 Task: Remove the 'Outlook Beta' custom group from the Home (Mail) tab in Outlook.
Action: Mouse moved to (38, 21)
Screenshot: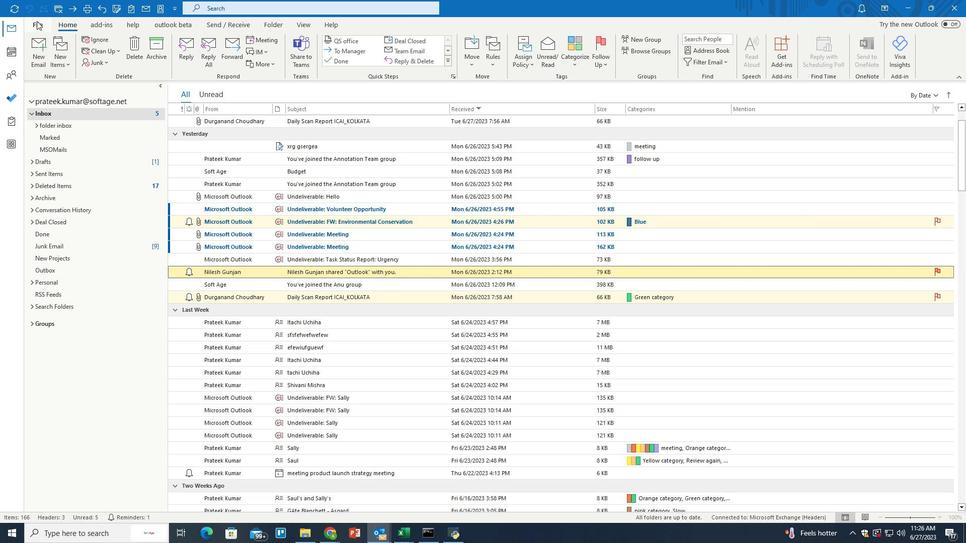 
Action: Mouse pressed left at (38, 21)
Screenshot: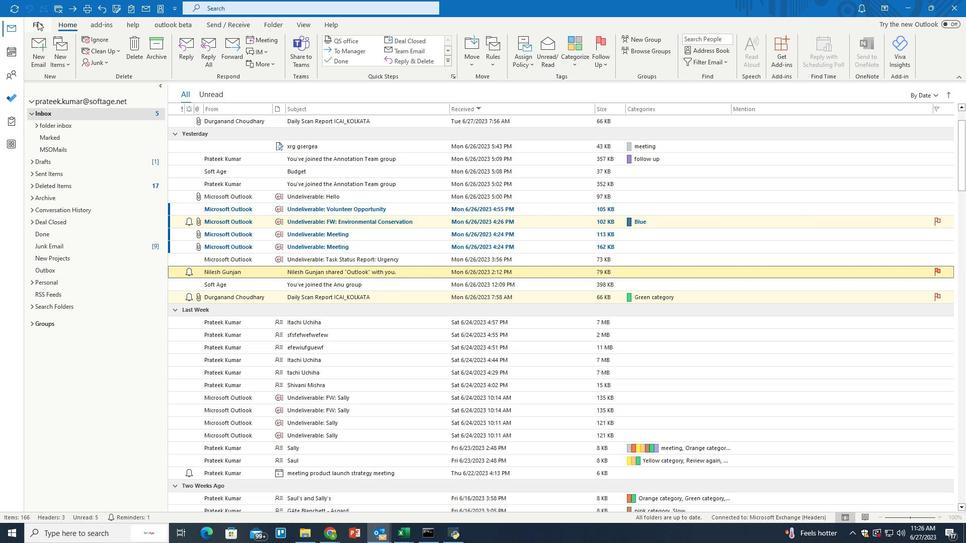 
Action: Mouse moved to (27, 482)
Screenshot: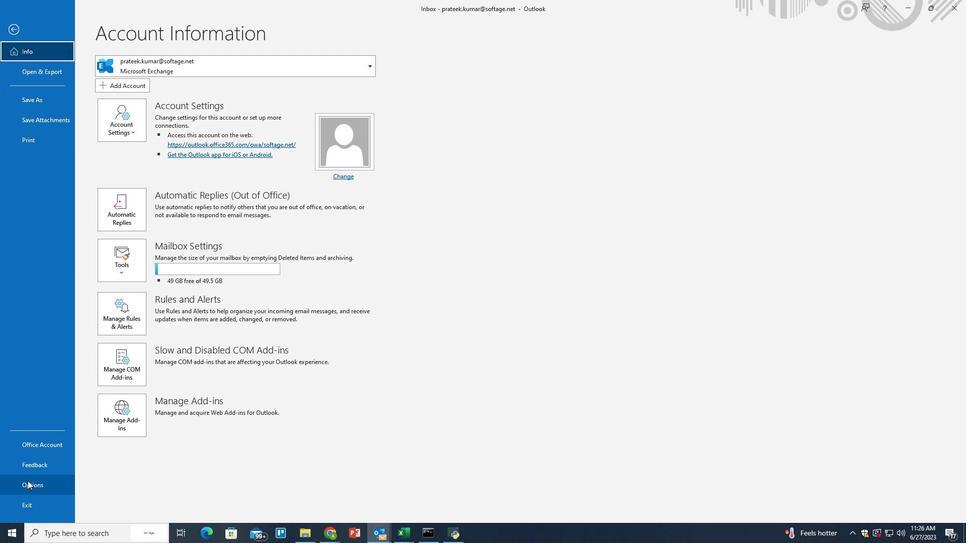 
Action: Mouse pressed left at (27, 482)
Screenshot: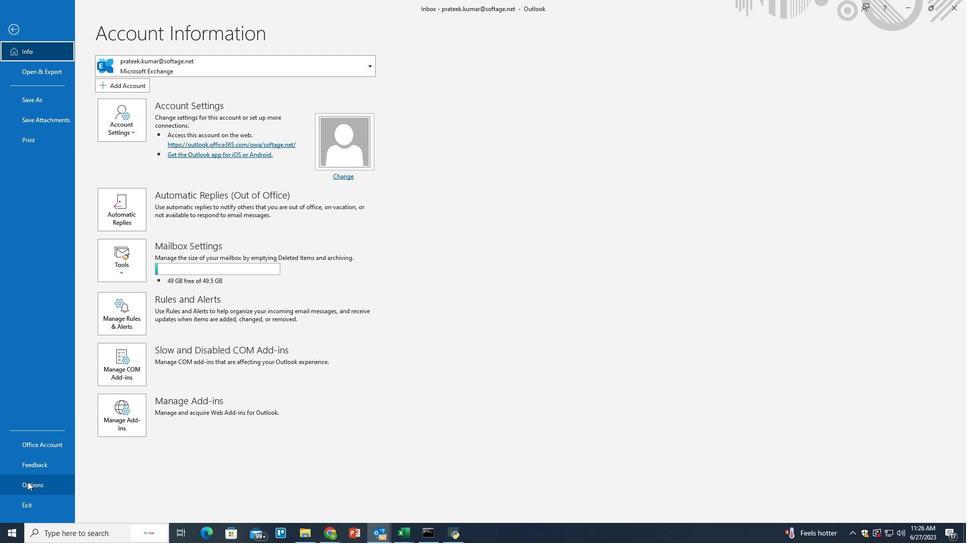 
Action: Mouse moved to (296, 258)
Screenshot: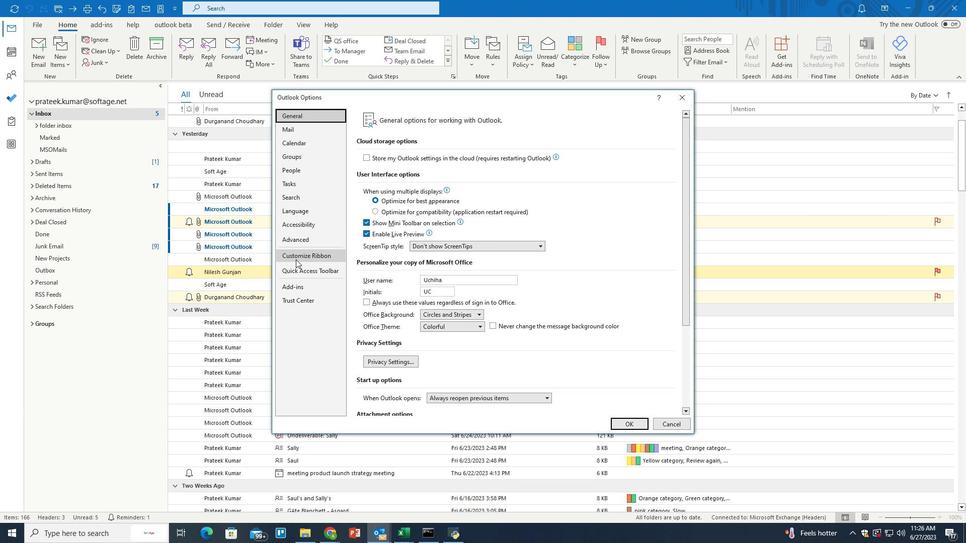 
Action: Mouse pressed left at (296, 258)
Screenshot: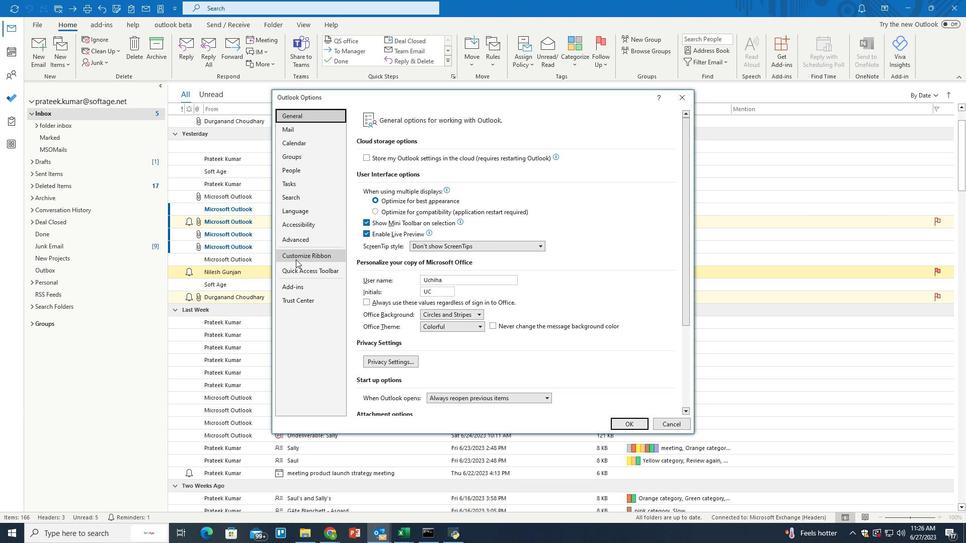 
Action: Mouse moved to (598, 268)
Screenshot: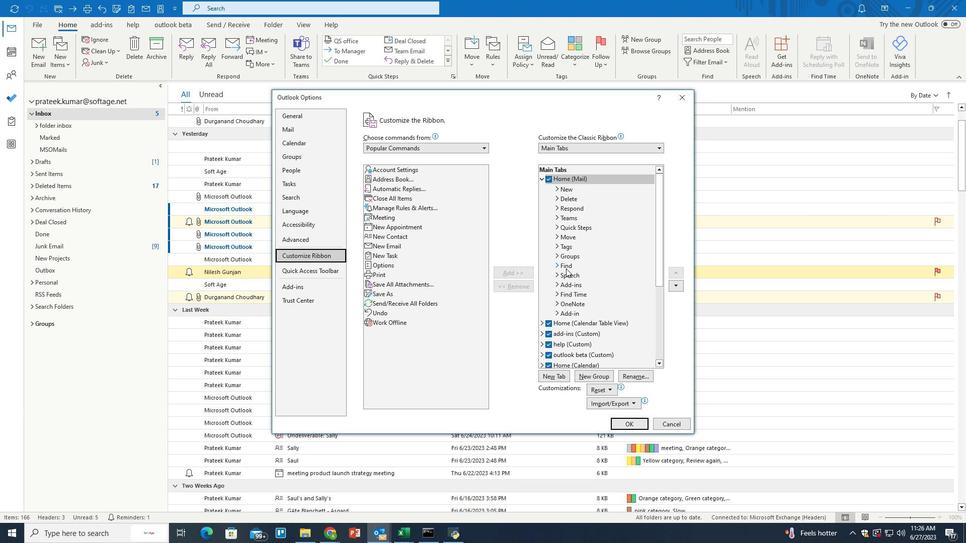 
Action: Mouse scrolled (598, 268) with delta (0, 0)
Screenshot: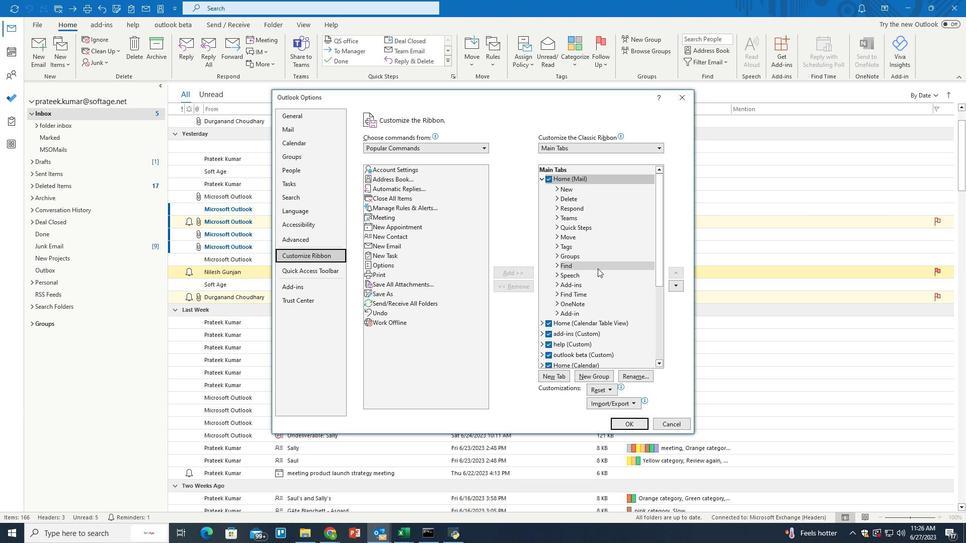 
Action: Mouse moved to (577, 307)
Screenshot: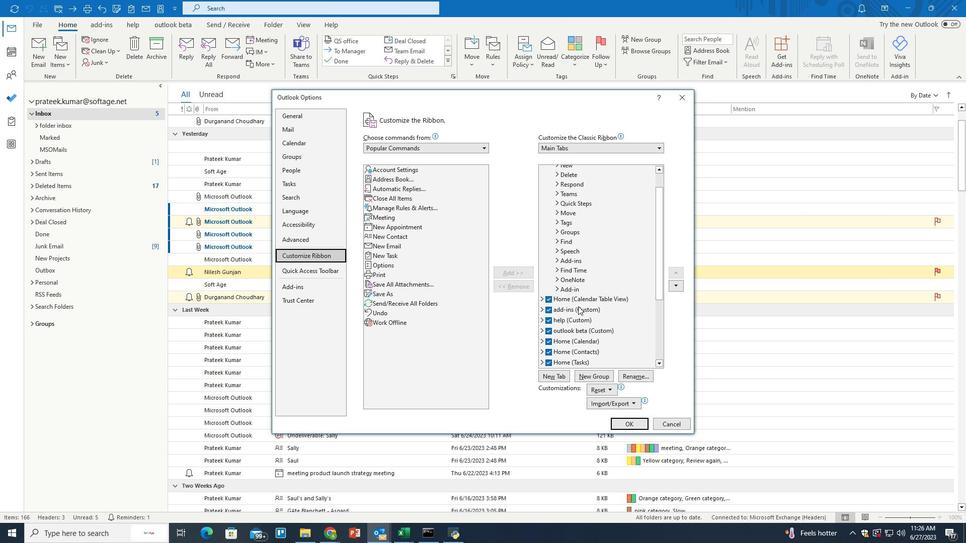 
Action: Mouse pressed left at (577, 307)
Screenshot: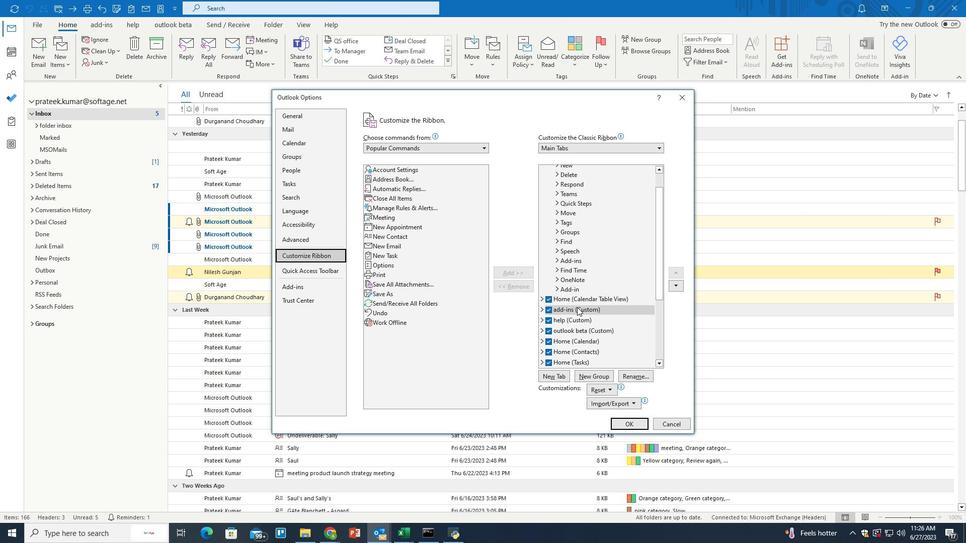 
Action: Mouse moved to (521, 287)
Screenshot: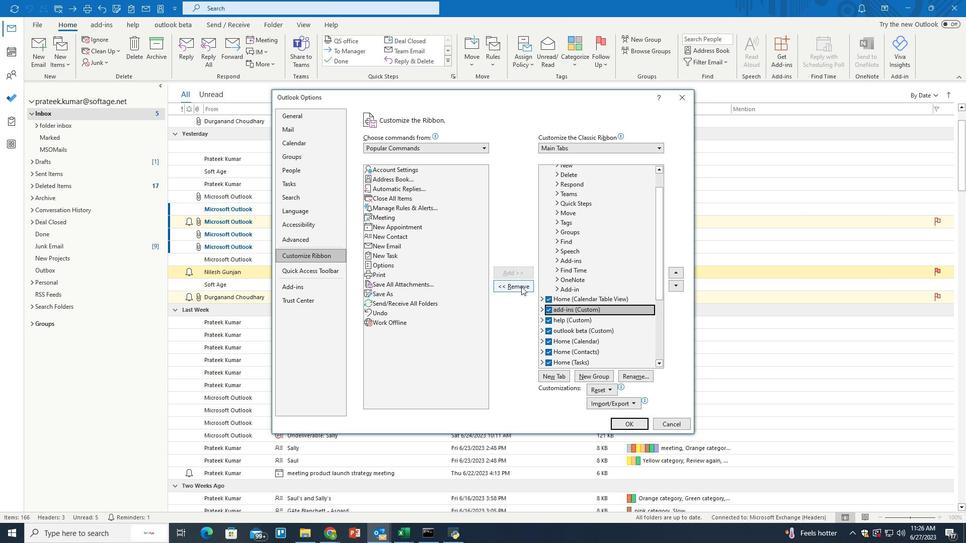 
Action: Mouse pressed left at (521, 287)
Screenshot: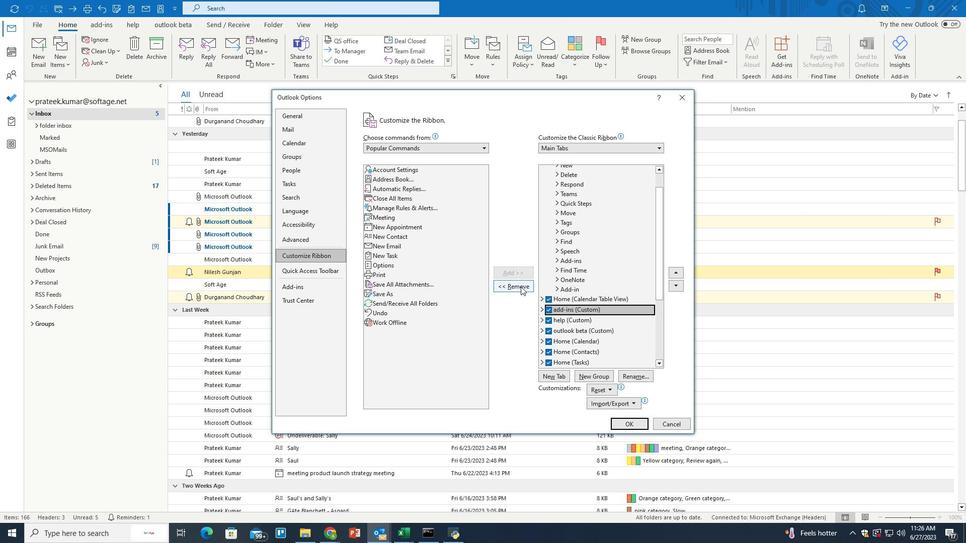 
Action: Mouse moved to (561, 309)
Screenshot: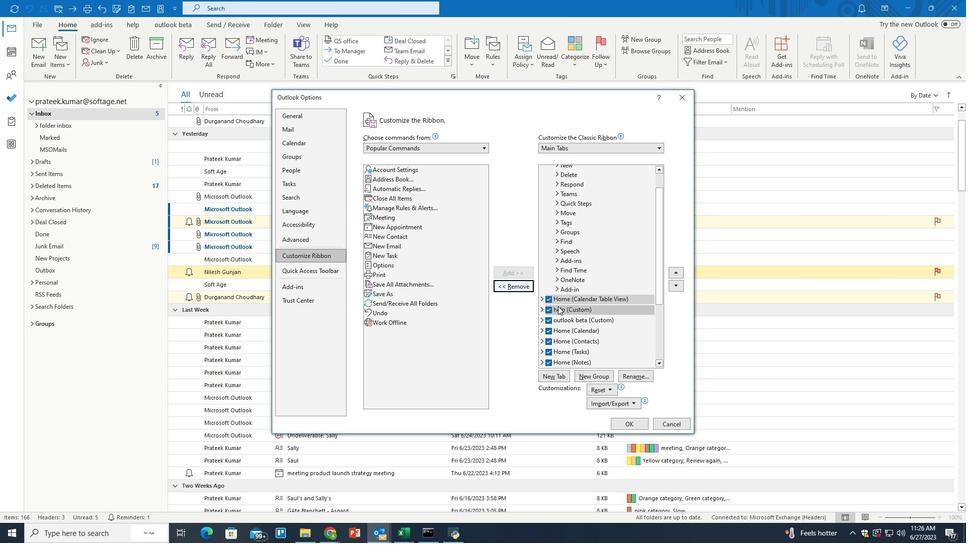 
Action: Mouse pressed left at (561, 309)
Screenshot: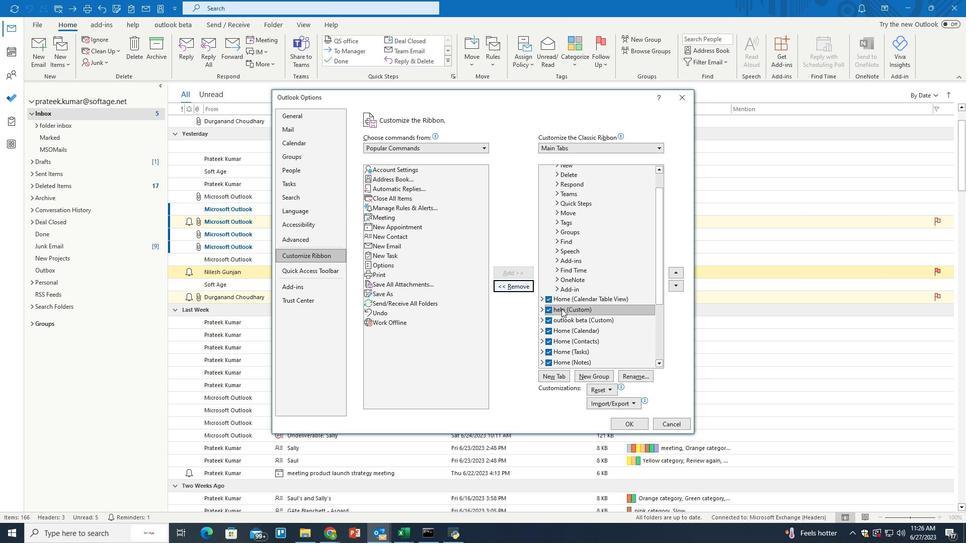 
Action: Mouse moved to (521, 287)
Screenshot: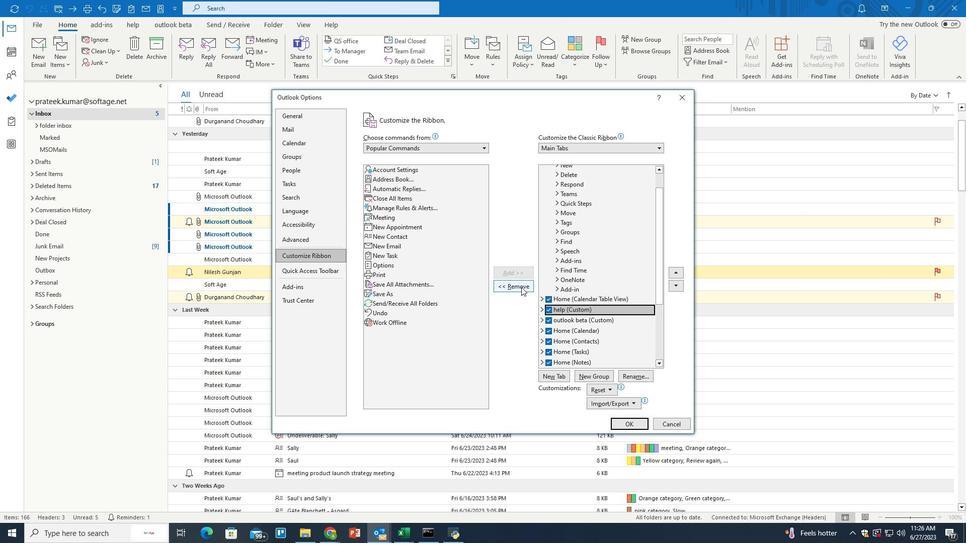 
Action: Mouse pressed left at (521, 287)
Screenshot: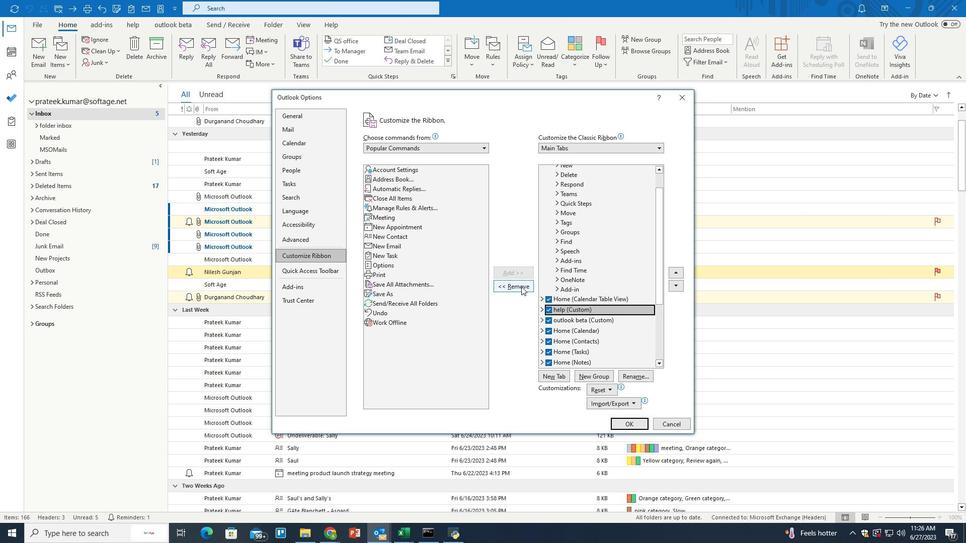 
Action: Mouse moved to (583, 302)
Screenshot: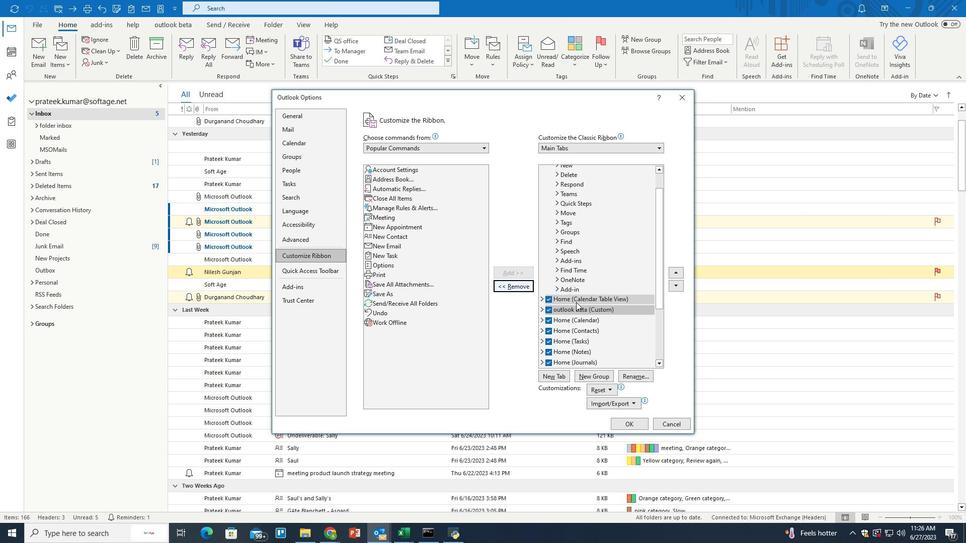 
Action: Mouse scrolled (583, 302) with delta (0, 0)
Screenshot: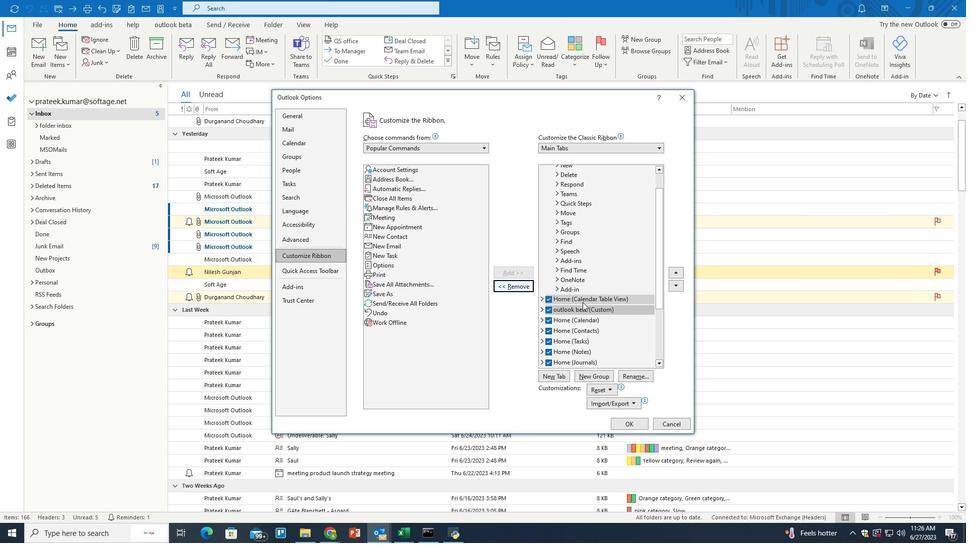 
Action: Mouse scrolled (583, 302) with delta (0, 0)
Screenshot: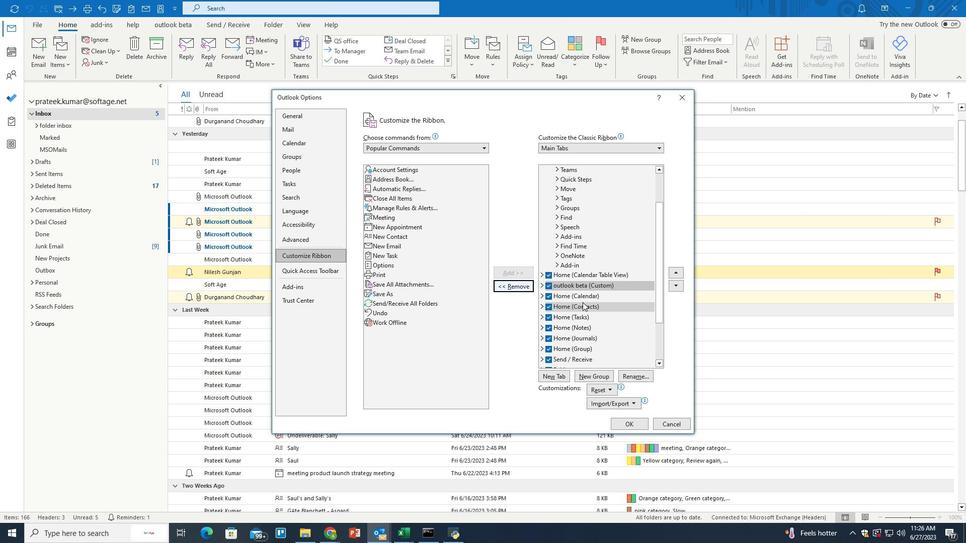 
Action: Mouse moved to (577, 259)
Screenshot: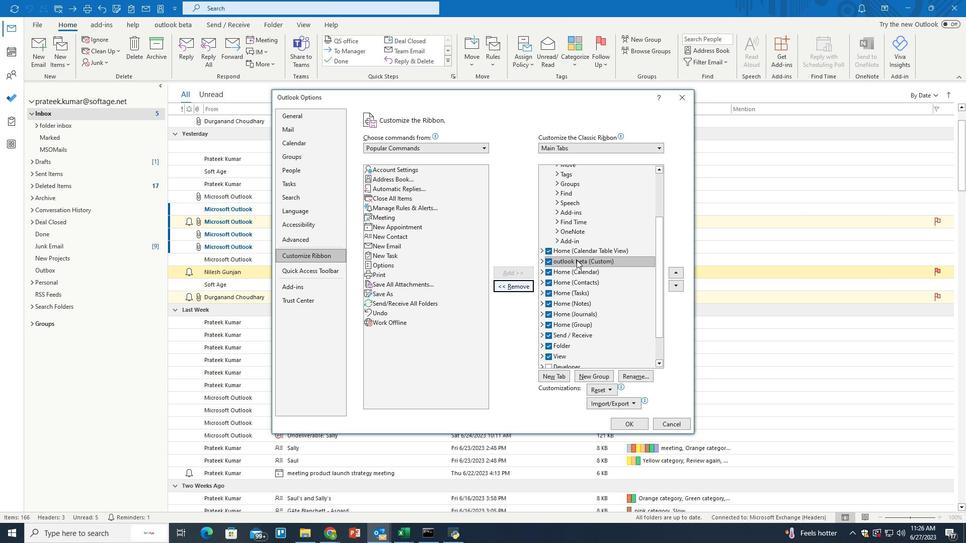 
Action: Mouse pressed left at (577, 259)
Screenshot: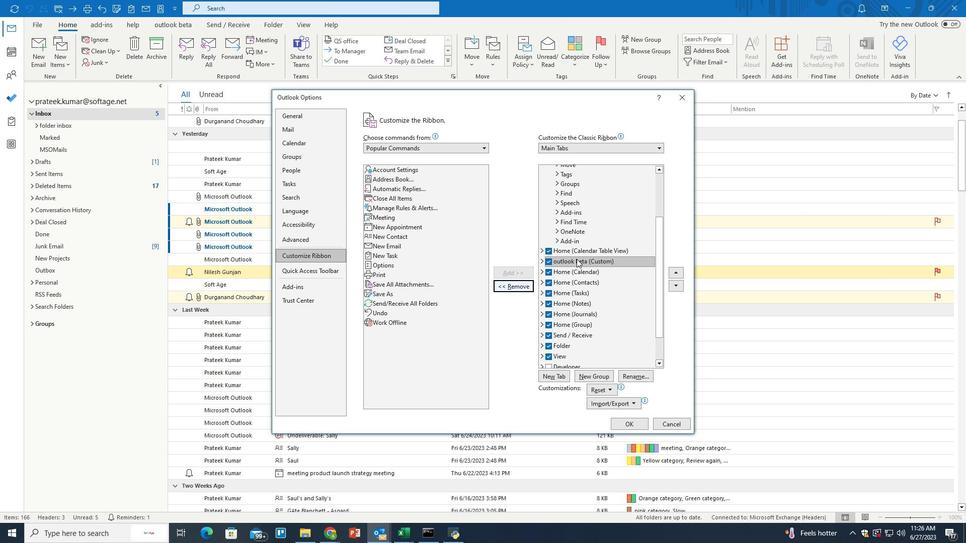 
Action: Mouse moved to (521, 287)
Screenshot: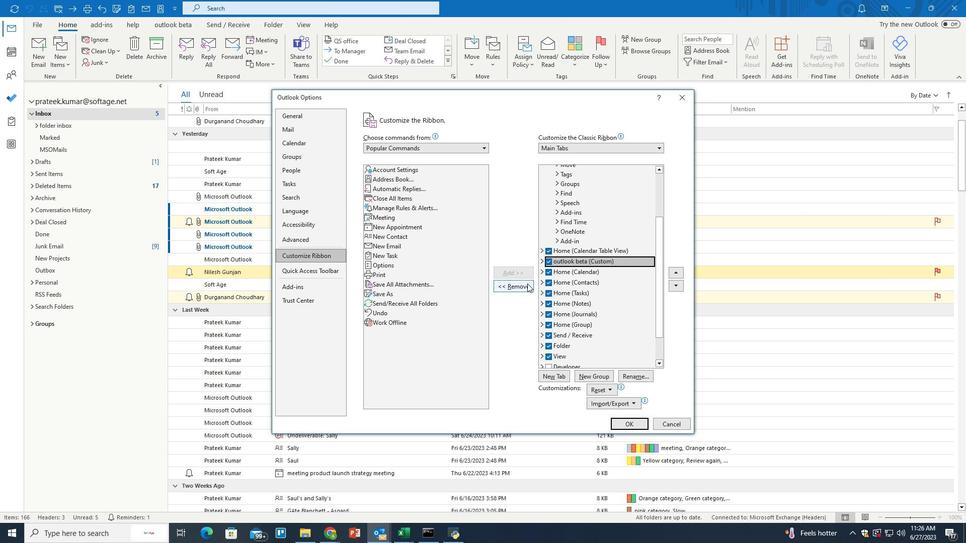 
Action: Mouse pressed left at (521, 287)
Screenshot: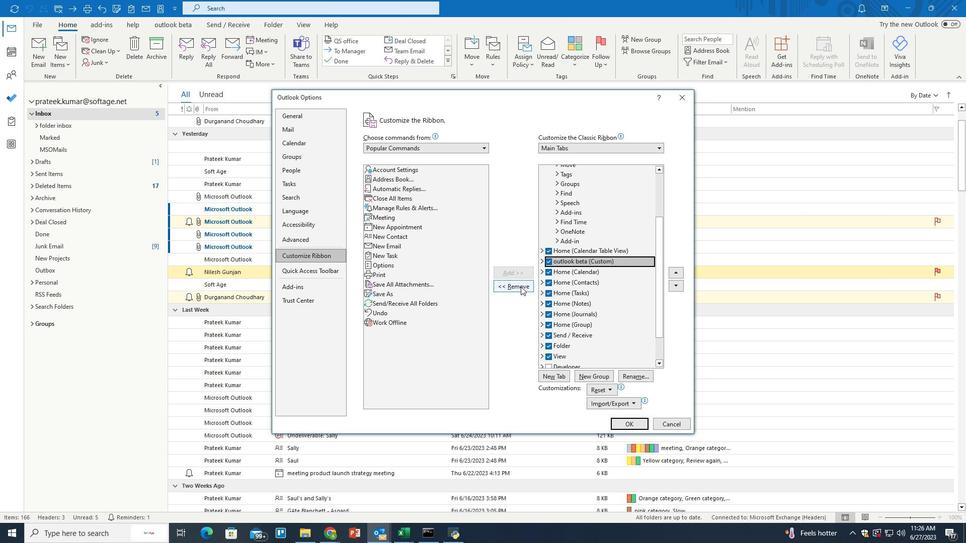 
Action: Mouse moved to (624, 429)
Screenshot: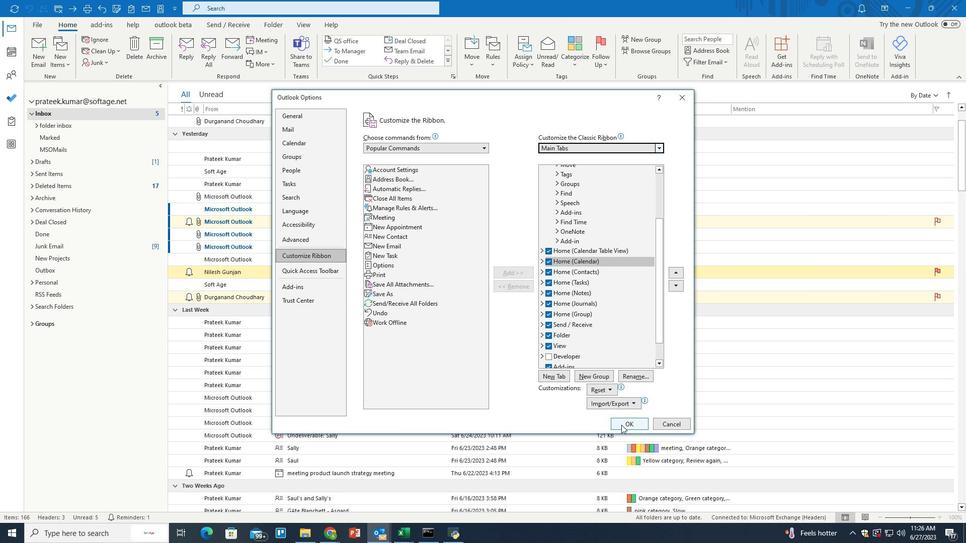 
Action: Mouse pressed left at (624, 429)
Screenshot: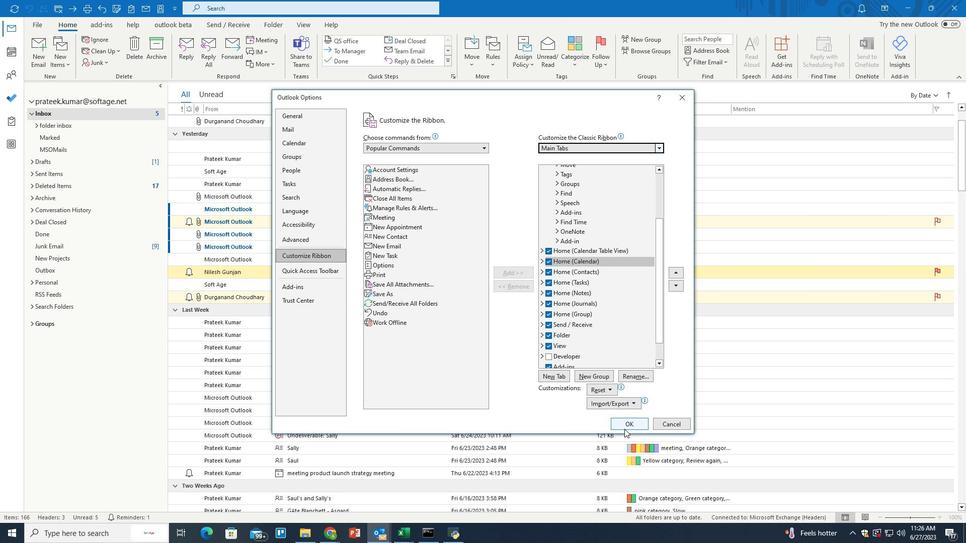 
Action: Mouse moved to (498, 358)
Screenshot: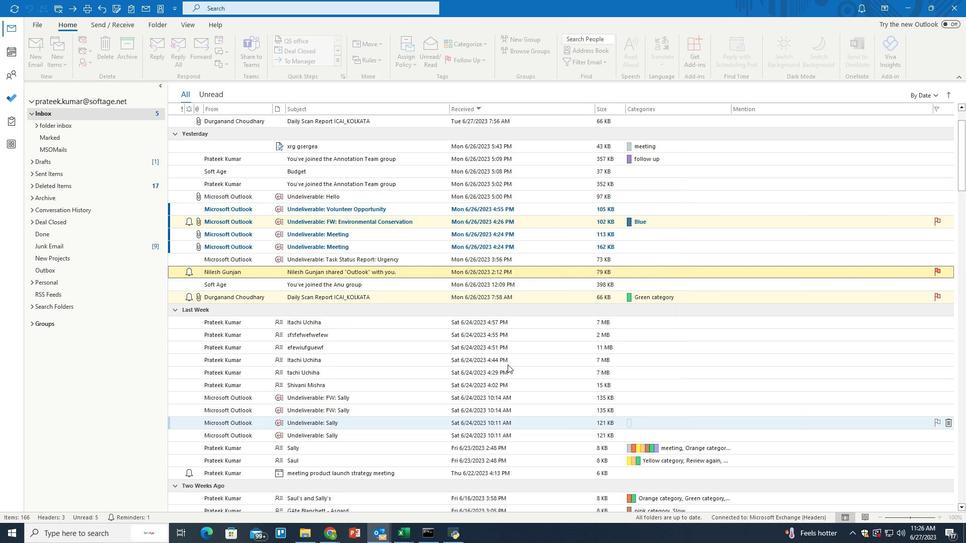 
